 Task: In candidate interviews choose email frequency individual.
Action: Mouse moved to (724, 61)
Screenshot: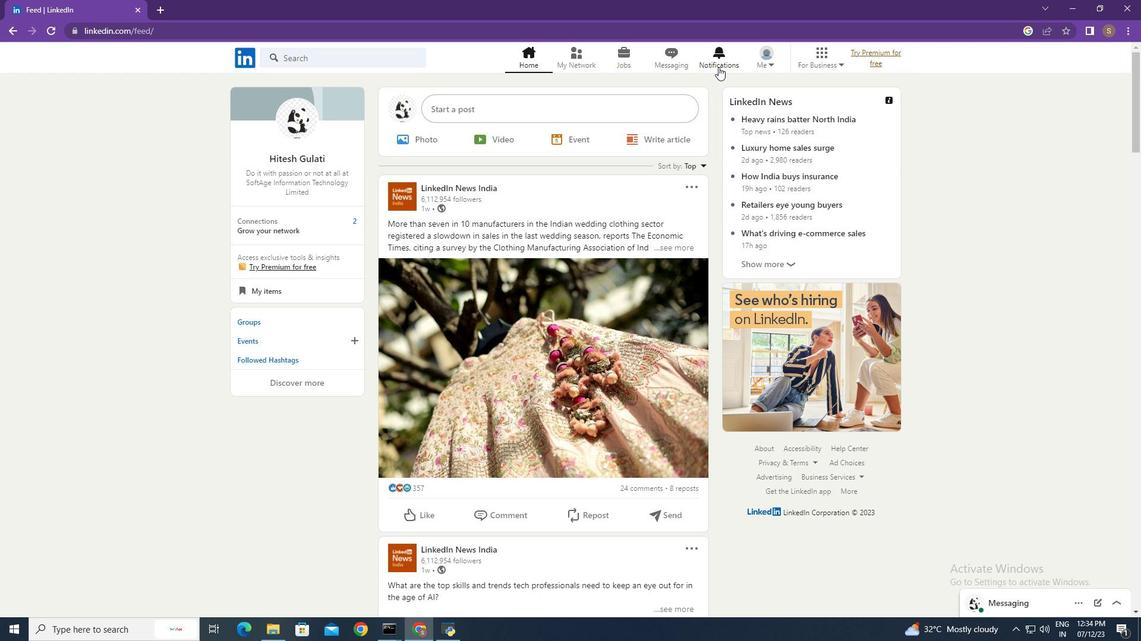 
Action: Mouse pressed left at (724, 61)
Screenshot: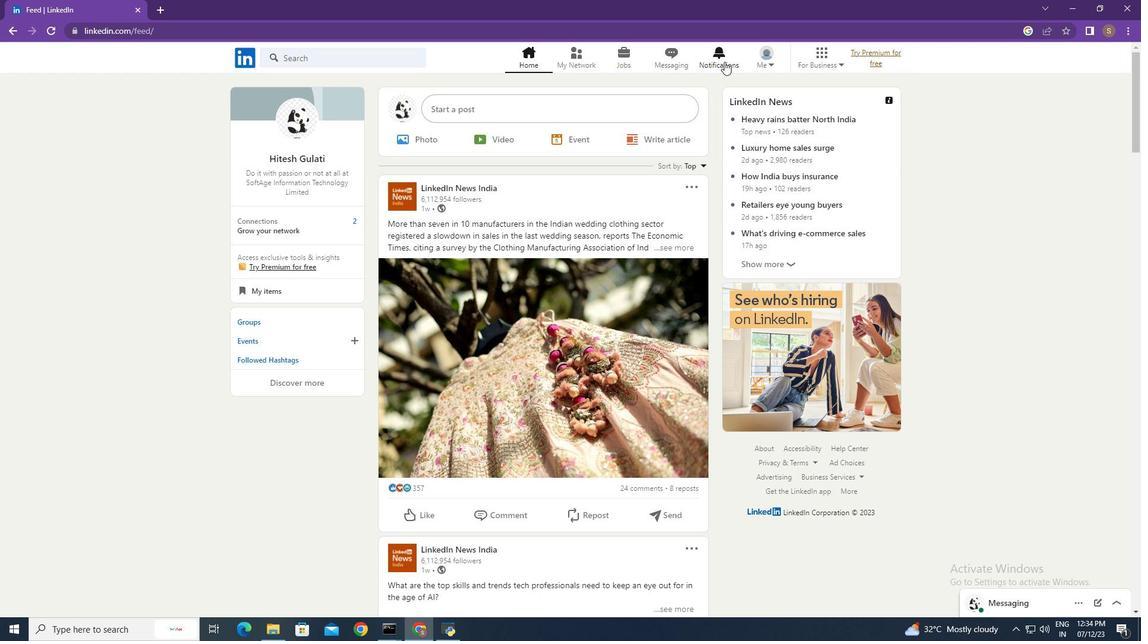 
Action: Mouse moved to (257, 136)
Screenshot: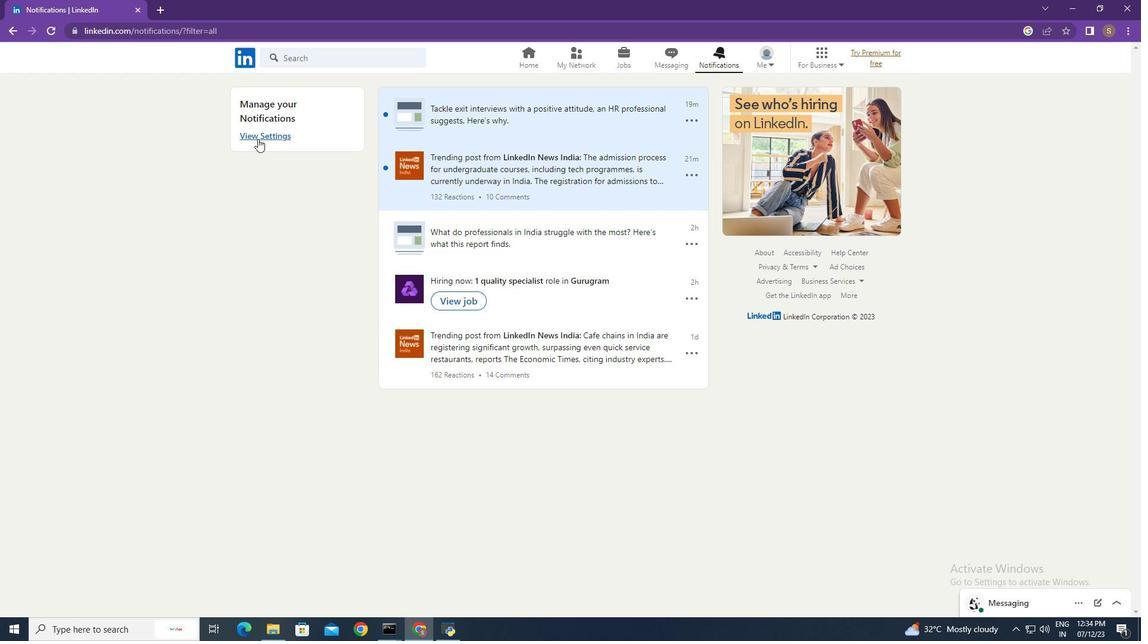 
Action: Mouse pressed left at (257, 136)
Screenshot: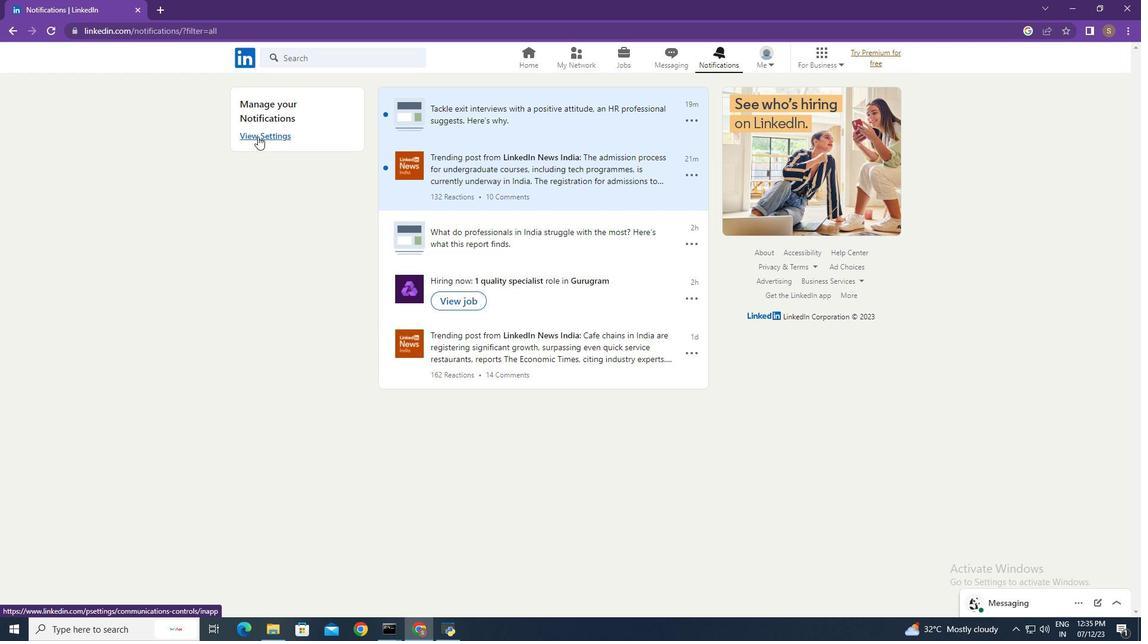 
Action: Mouse moved to (677, 214)
Screenshot: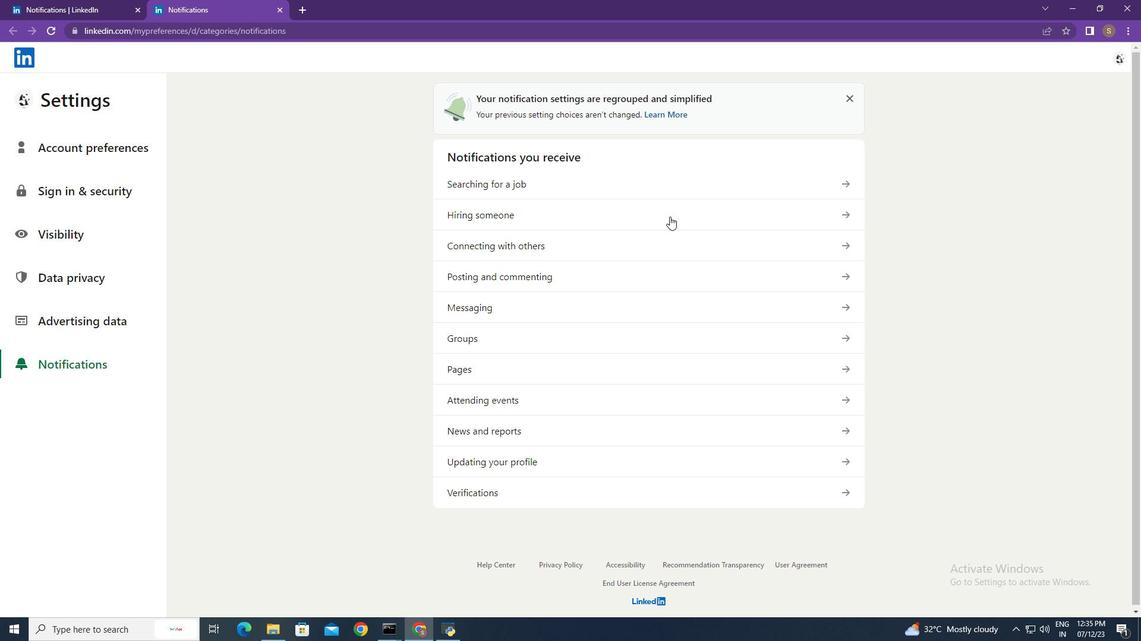 
Action: Mouse pressed left at (677, 214)
Screenshot: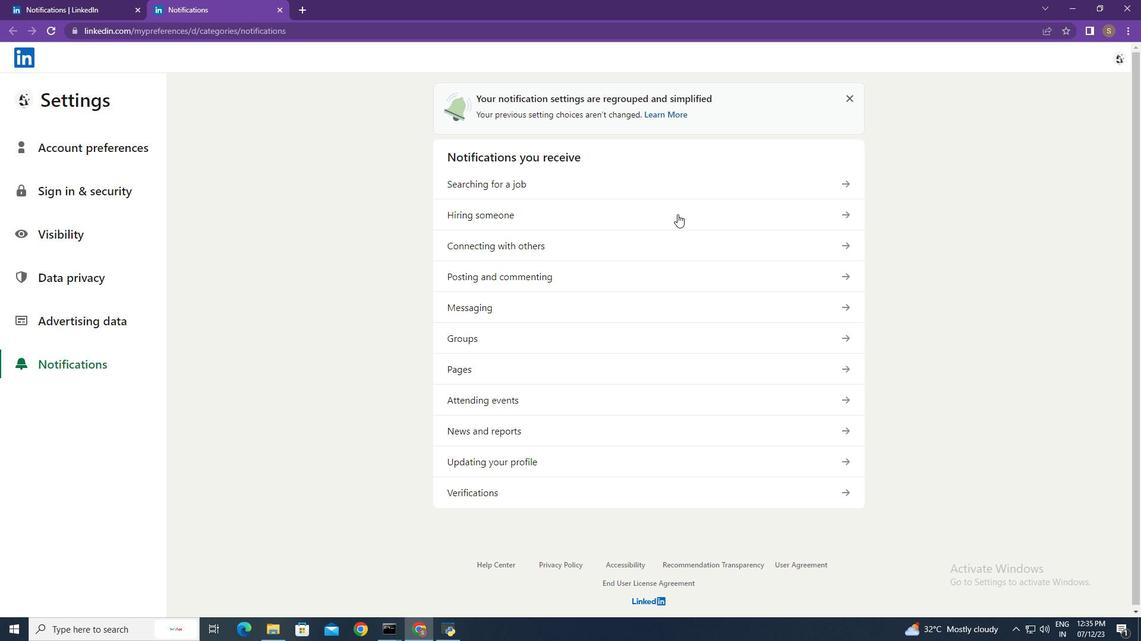 
Action: Mouse moved to (681, 300)
Screenshot: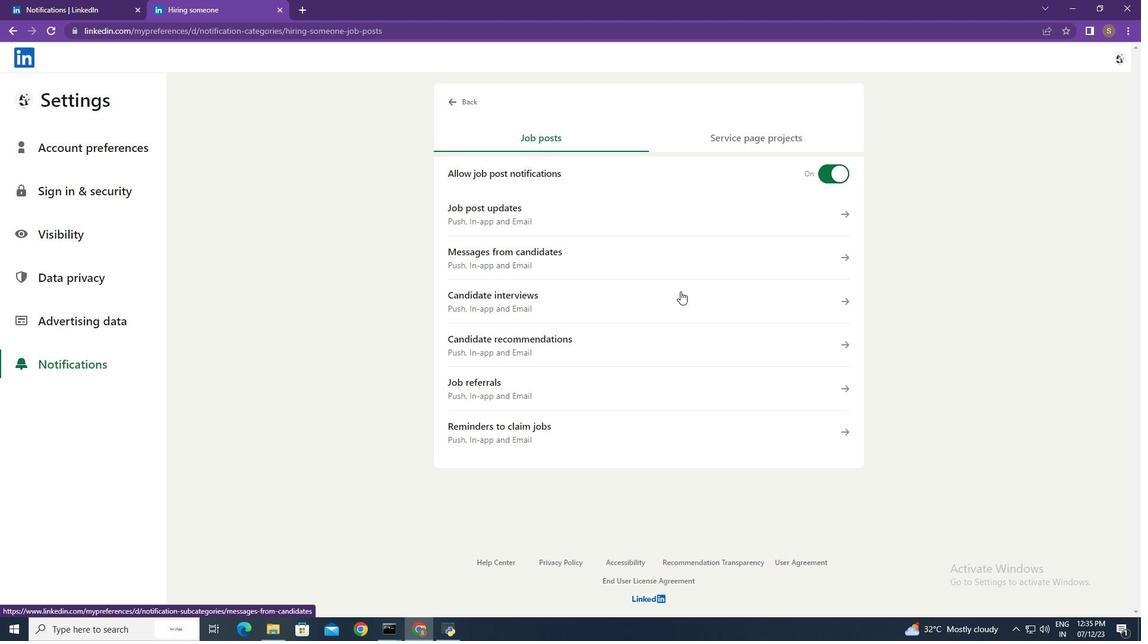 
Action: Mouse pressed left at (681, 300)
Screenshot: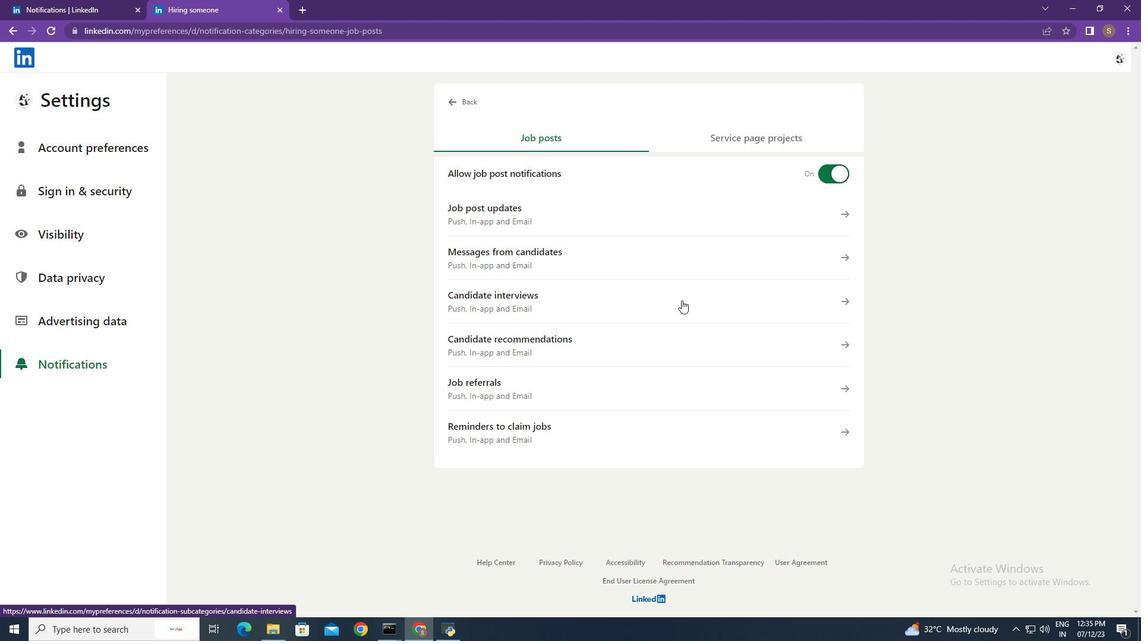 
Action: Mouse moved to (461, 379)
Screenshot: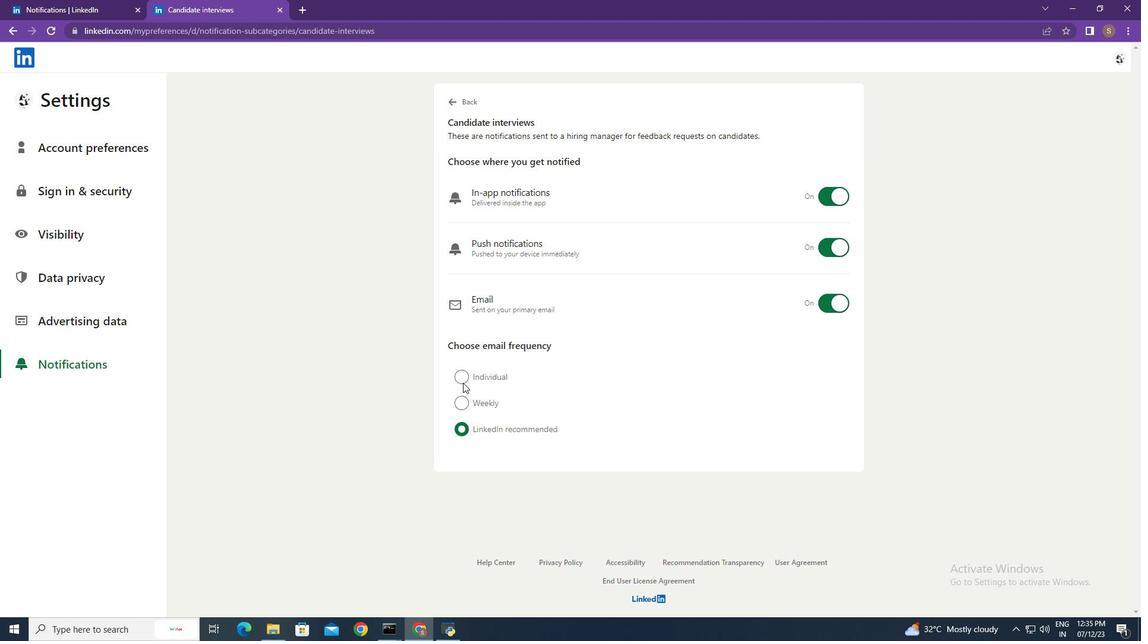
Action: Mouse pressed left at (461, 379)
Screenshot: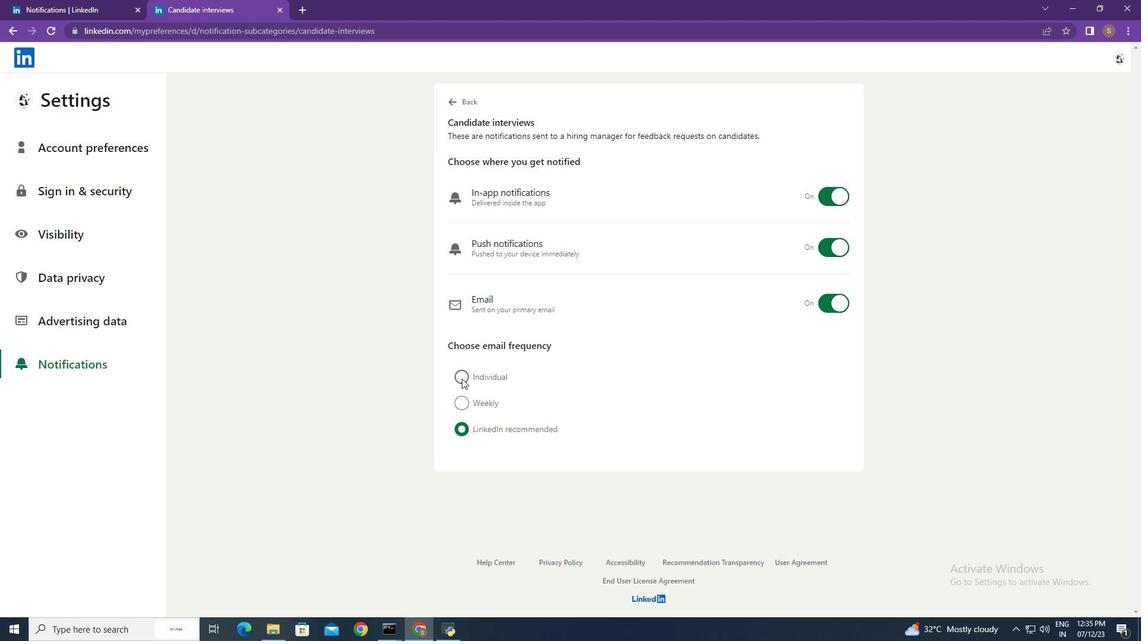 
Action: Mouse moved to (357, 341)
Screenshot: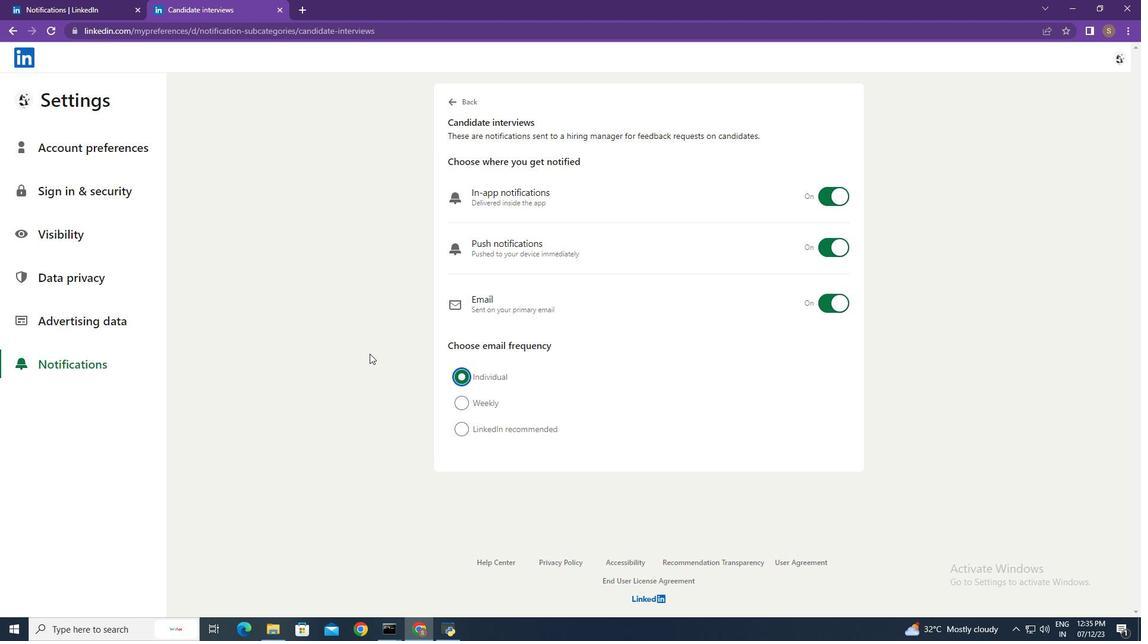 
